 Task: View the current page on responsive dimensions.
Action: Mouse moved to (1280, 33)
Screenshot: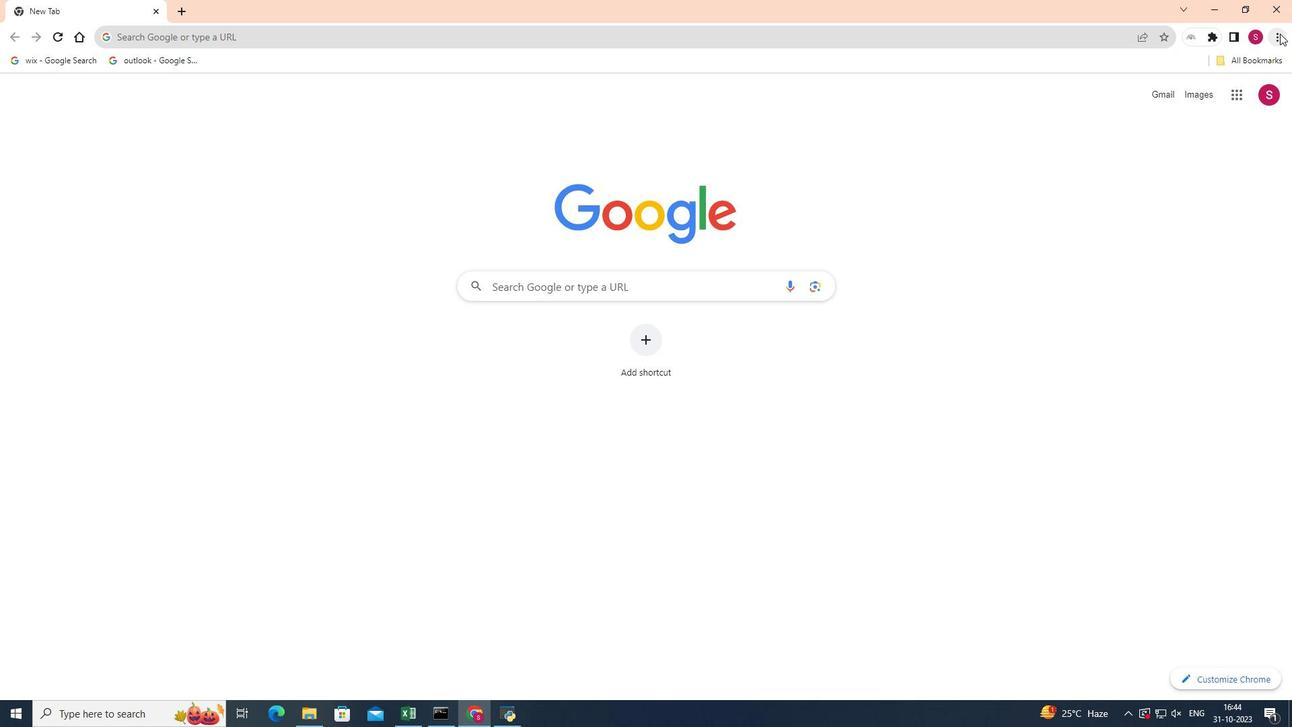 
Action: Mouse pressed left at (1280, 33)
Screenshot: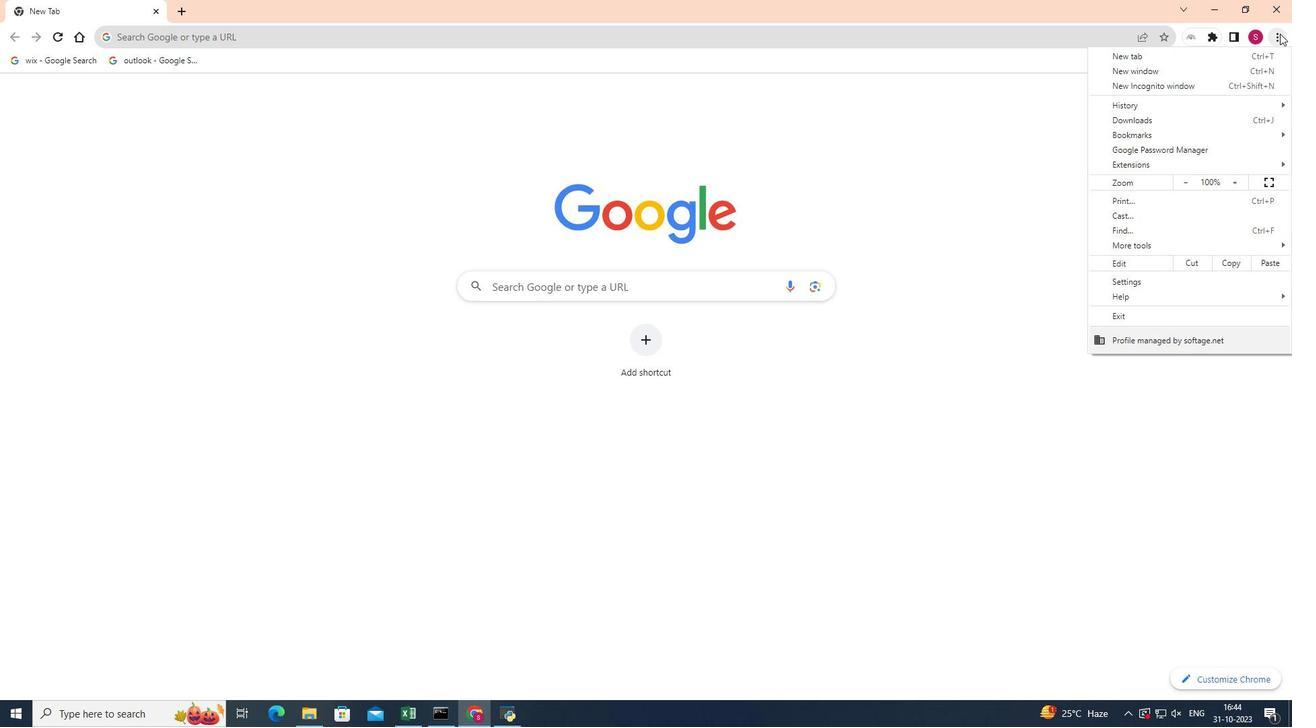 
Action: Mouse moved to (1144, 246)
Screenshot: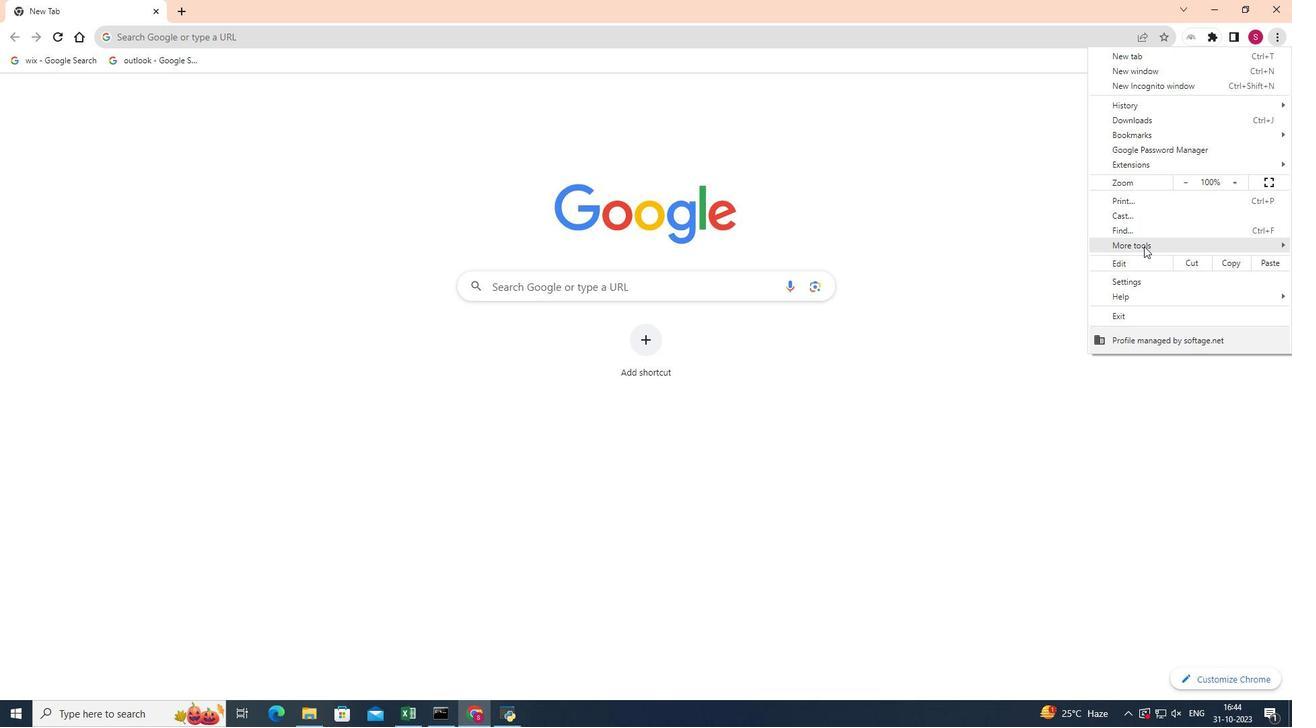 
Action: Mouse pressed left at (1144, 246)
Screenshot: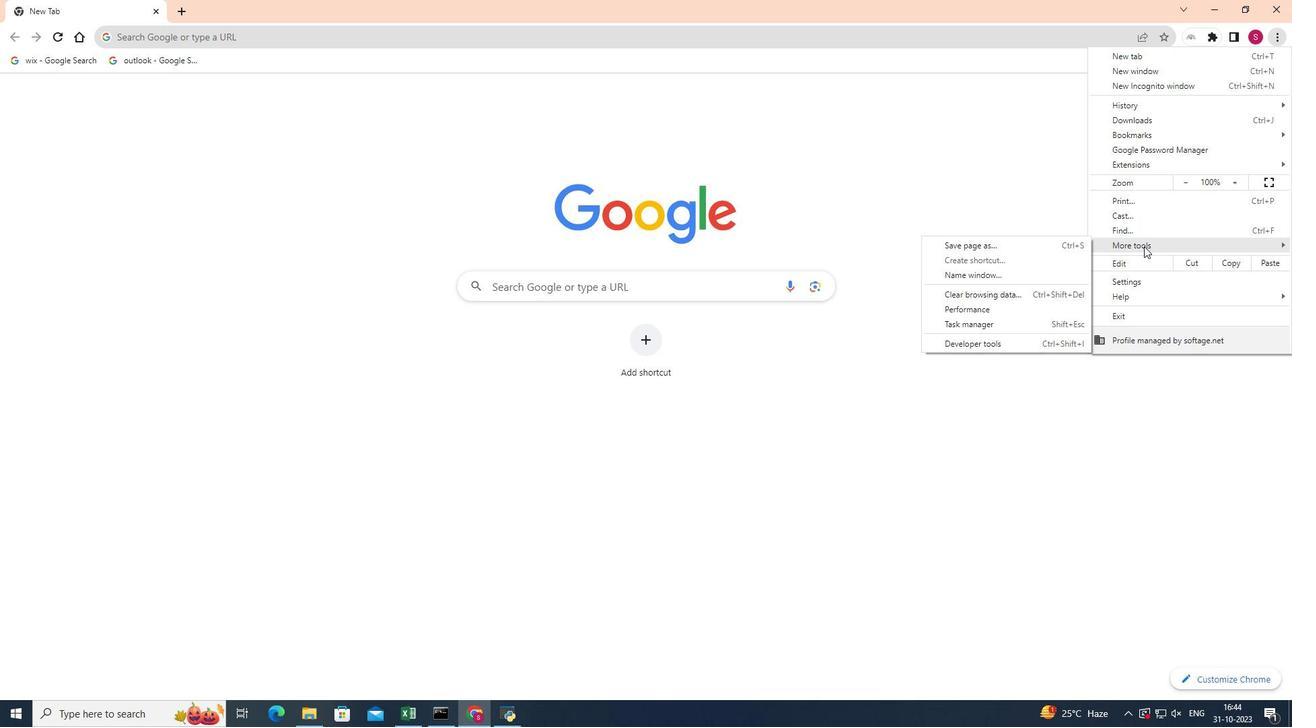 
Action: Mouse moved to (1011, 343)
Screenshot: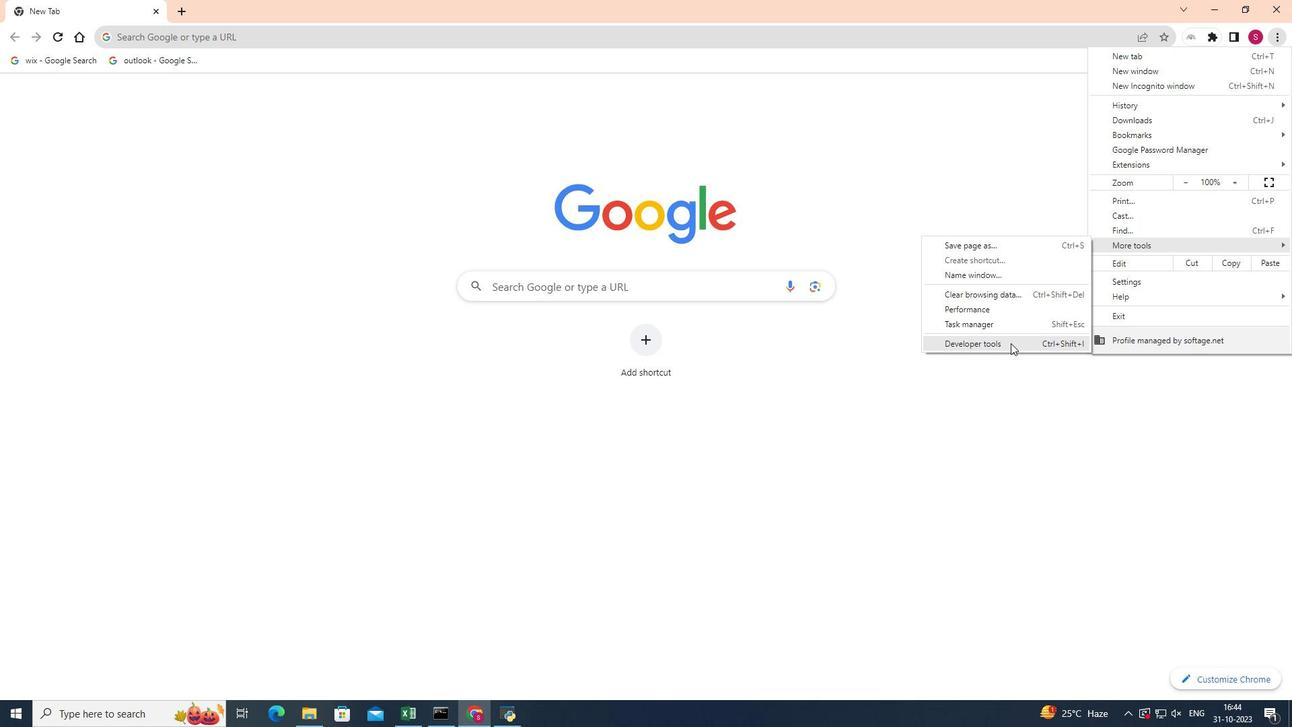 
Action: Mouse pressed left at (1011, 343)
Screenshot: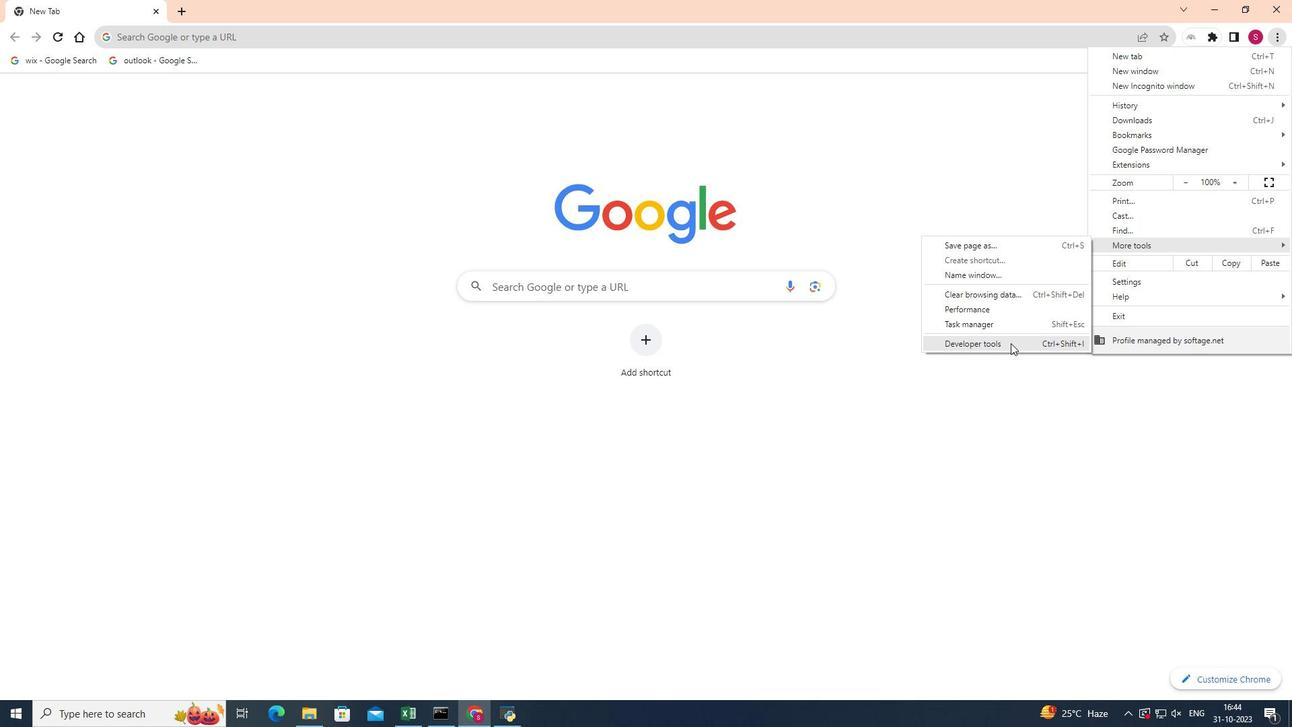
Action: Mouse moved to (950, 79)
Screenshot: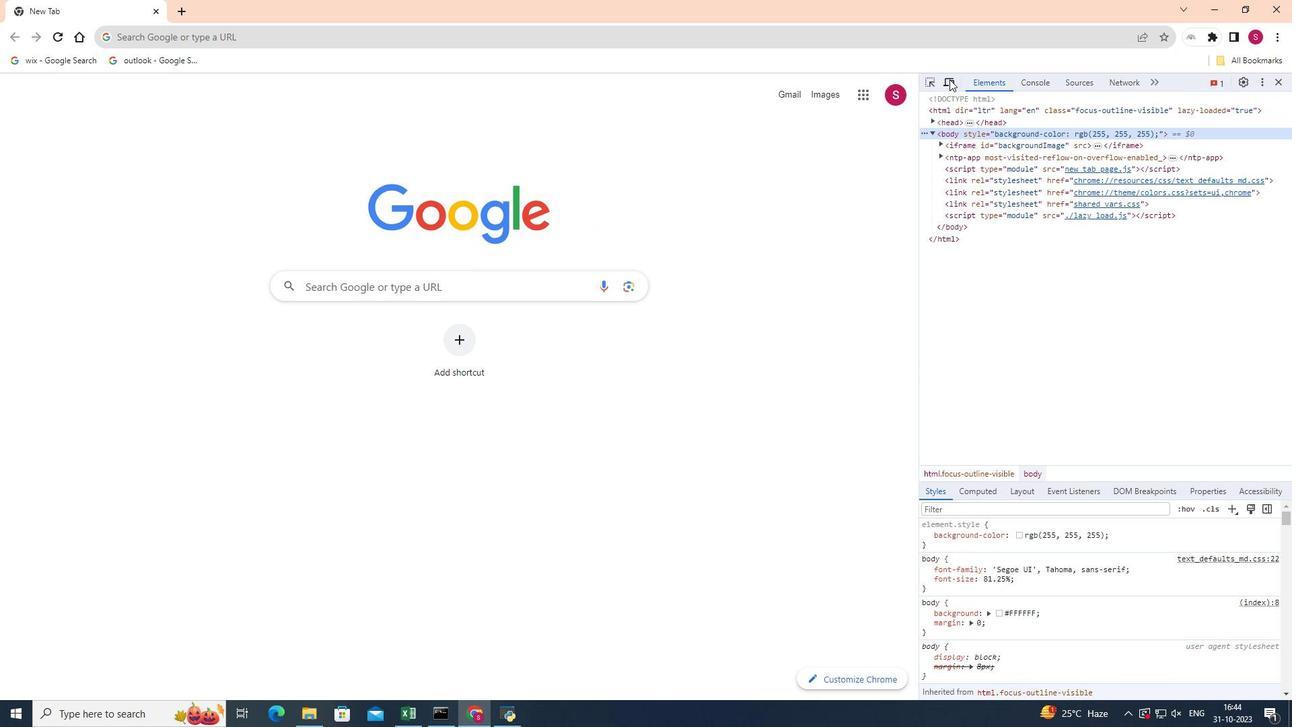 
Action: Mouse pressed left at (950, 79)
Screenshot: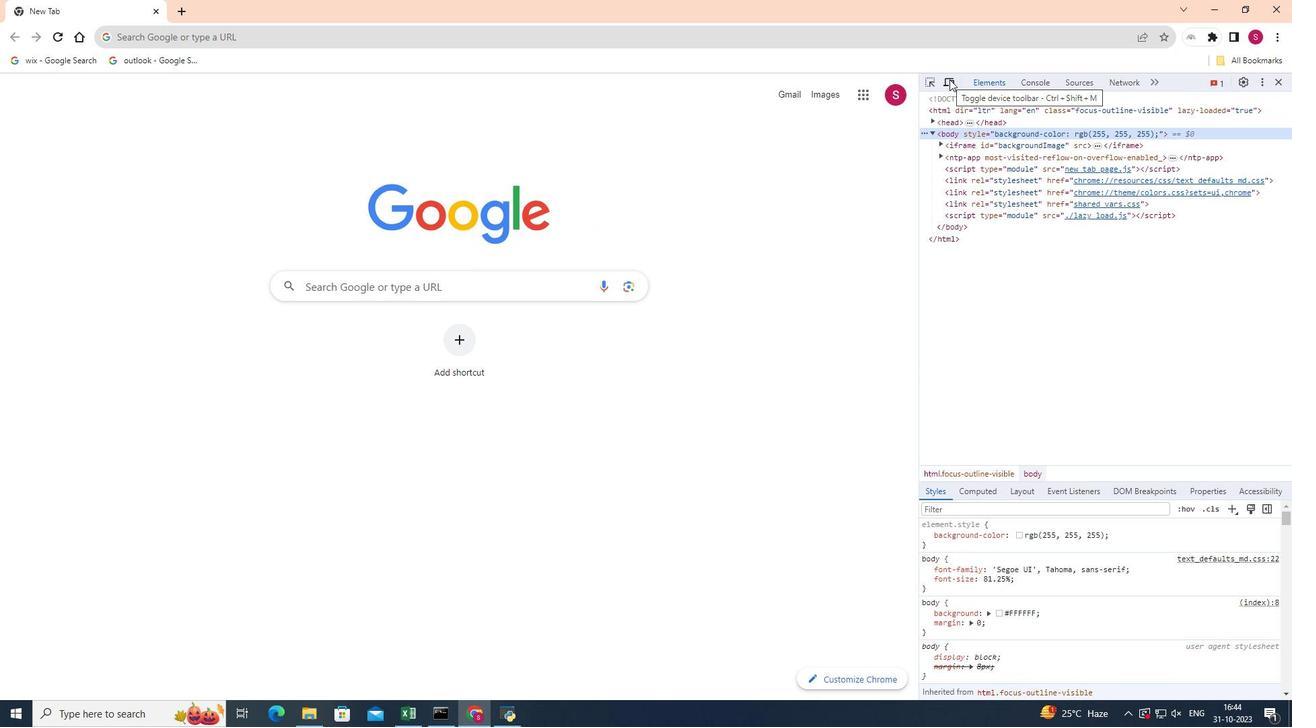 
Action: Mouse moved to (403, 81)
Screenshot: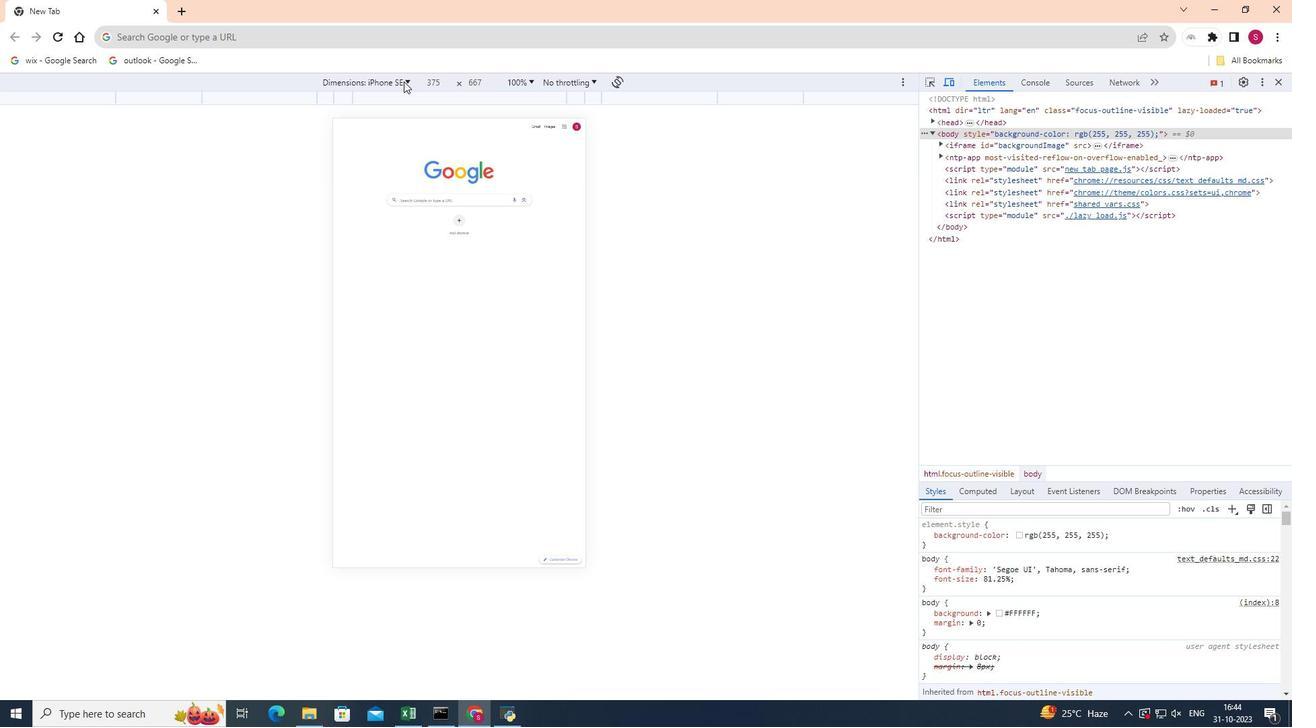 
Action: Mouse pressed left at (403, 81)
Screenshot: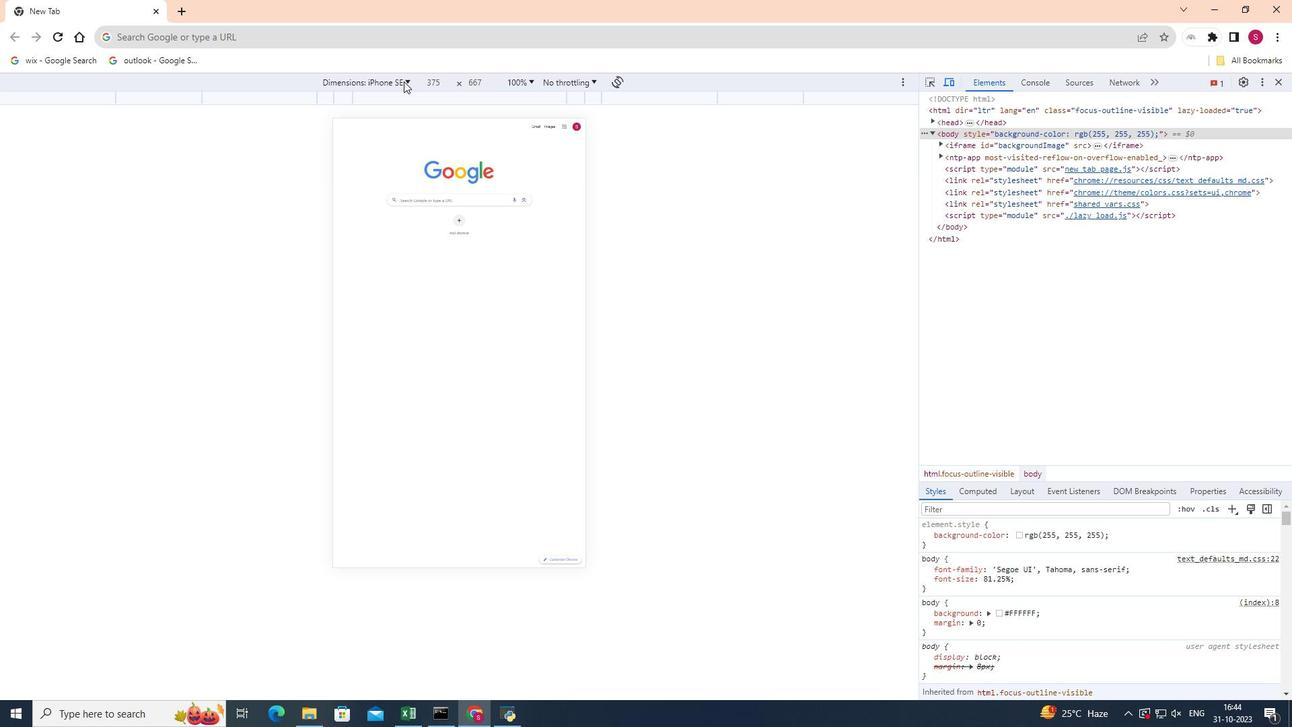
Action: Mouse moved to (393, 100)
Screenshot: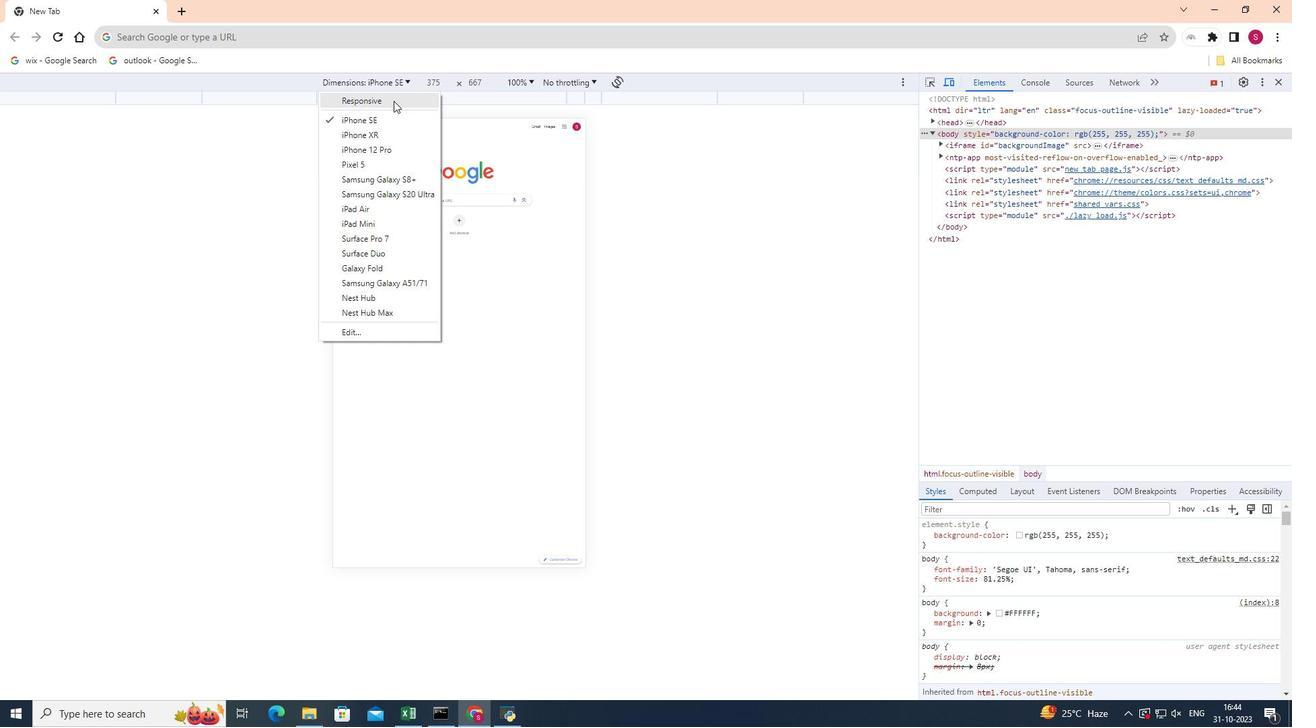 
Action: Mouse pressed left at (393, 100)
Screenshot: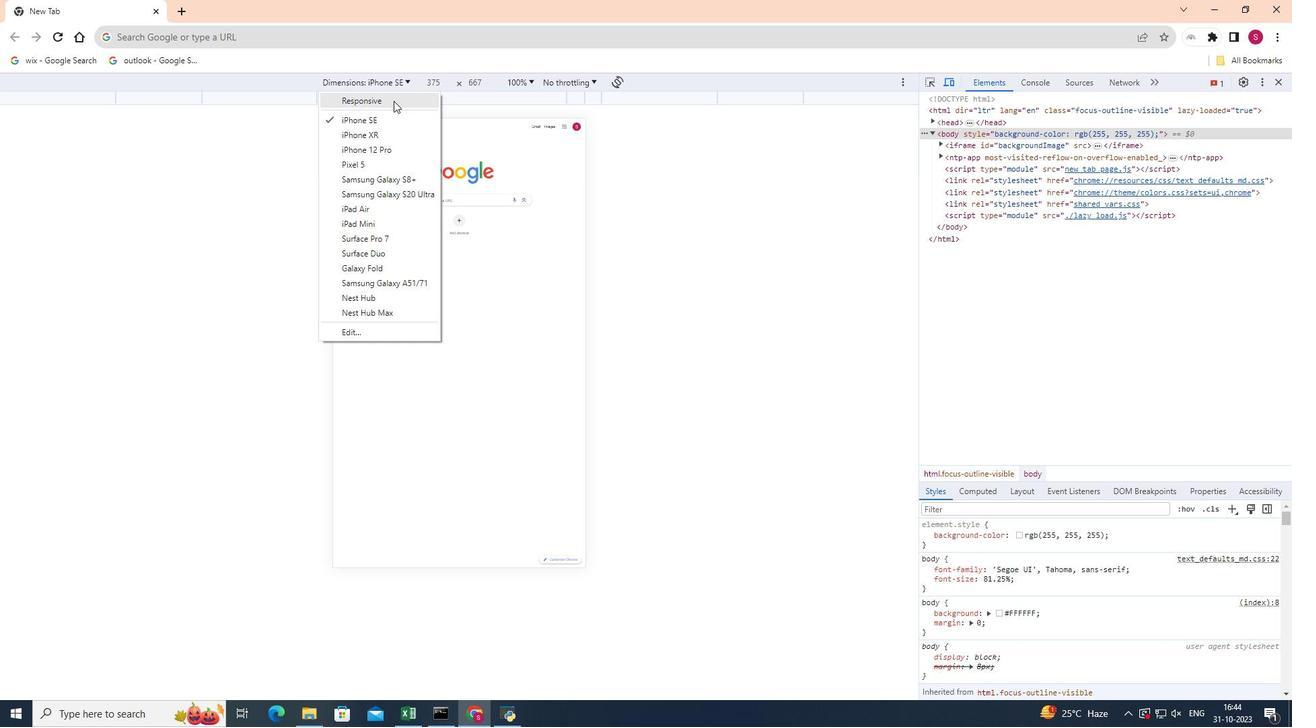 
Action: Mouse moved to (675, 265)
Screenshot: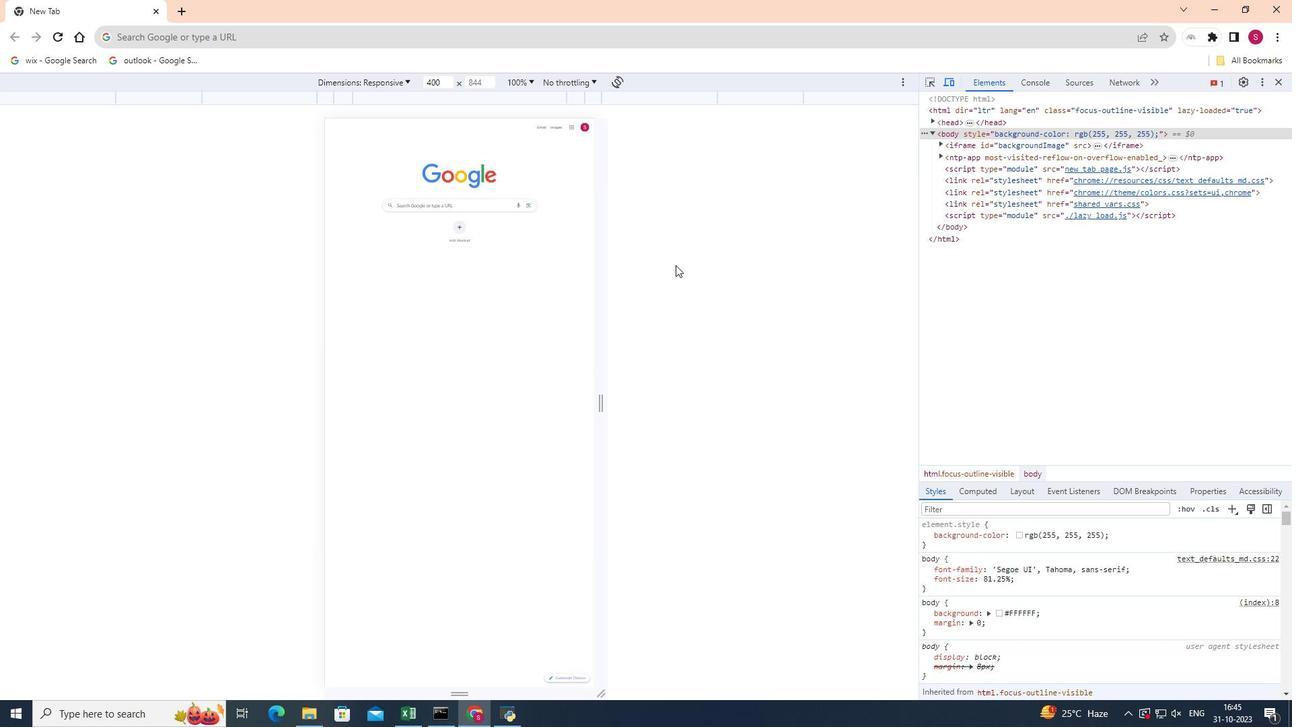 
Action: Mouse scrolled (675, 264) with delta (0, 0)
Screenshot: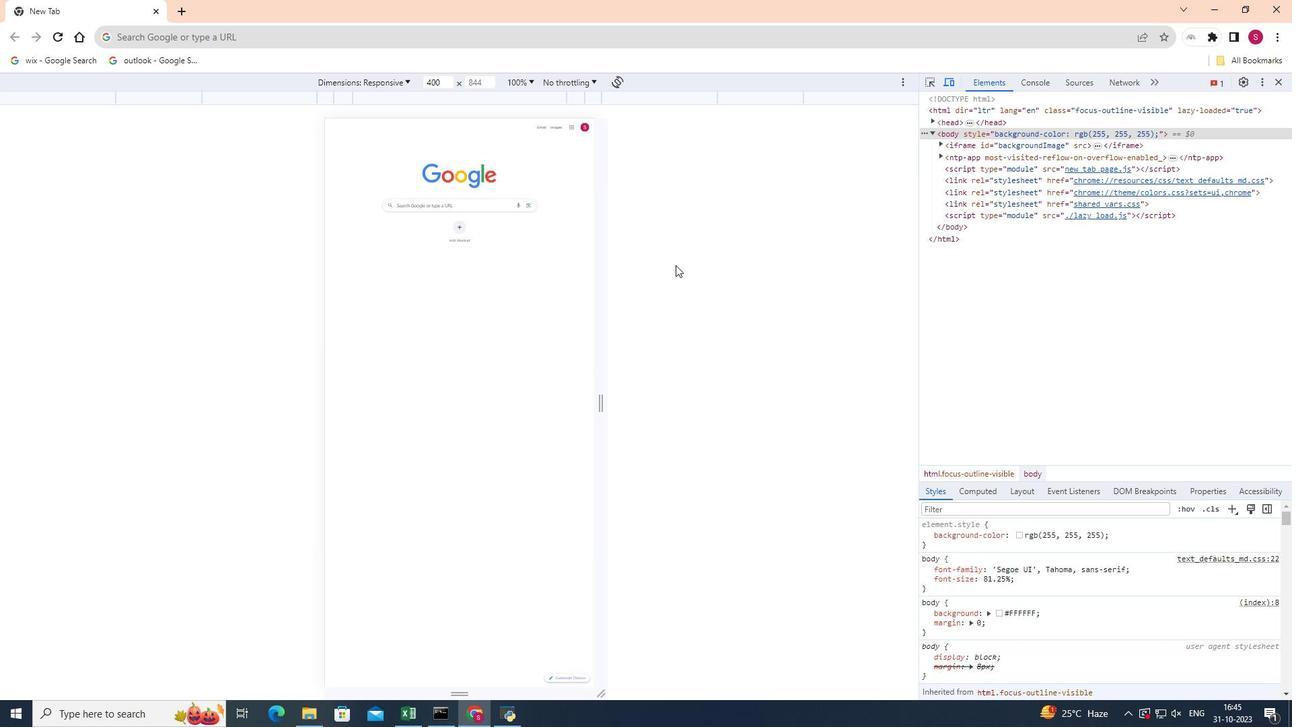 
Action: Mouse scrolled (675, 264) with delta (0, 0)
Screenshot: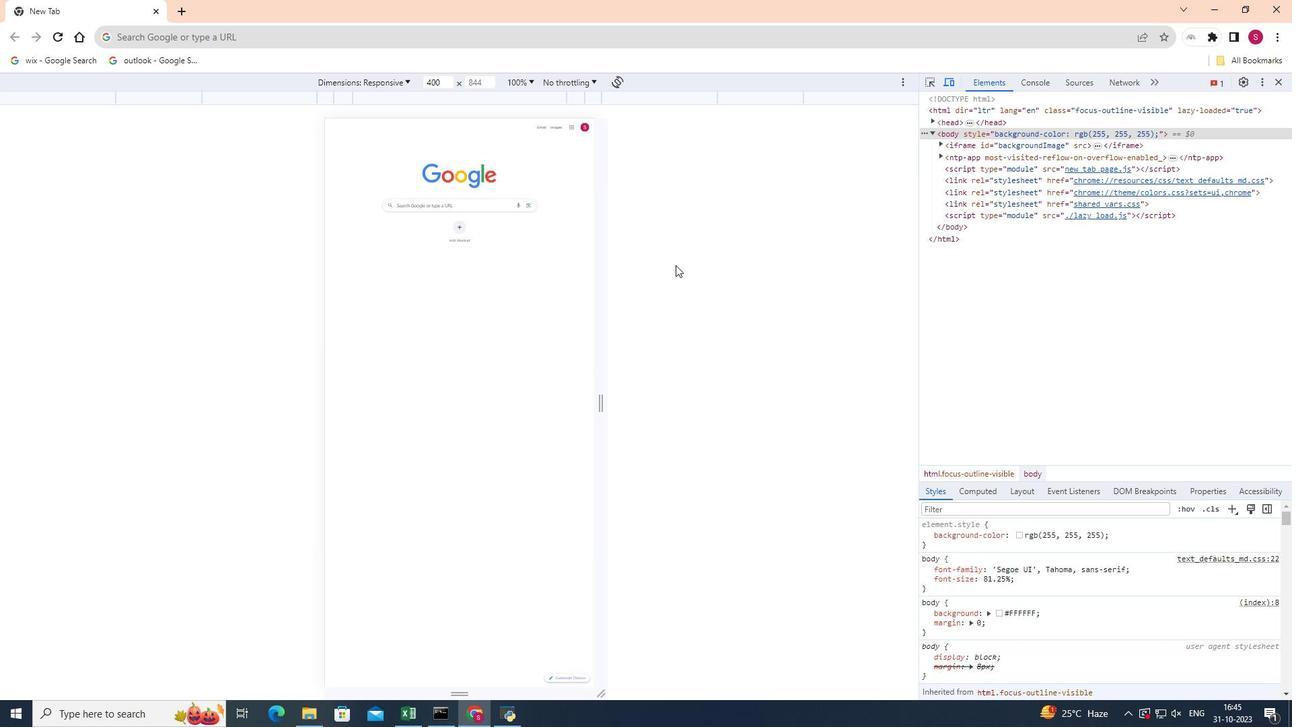 
Action: Mouse moved to (562, 253)
Screenshot: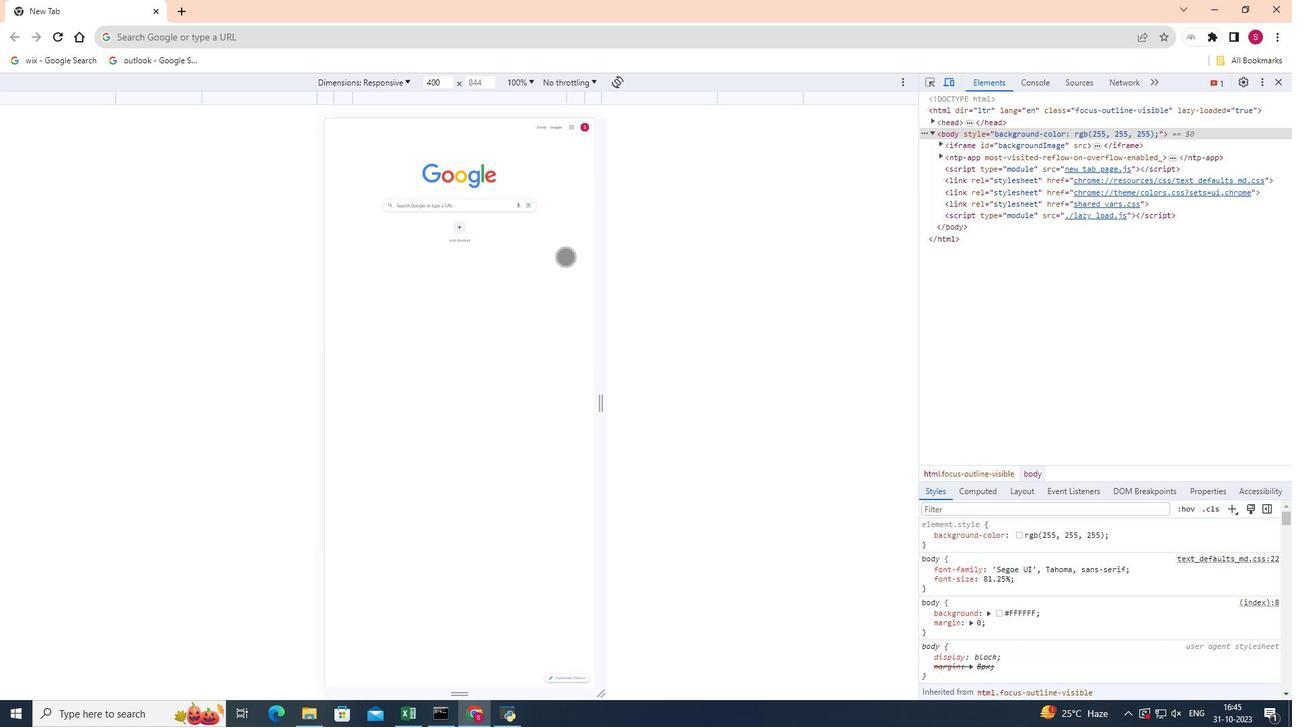 
Action: Mouse scrolled (562, 253) with delta (0, 0)
Screenshot: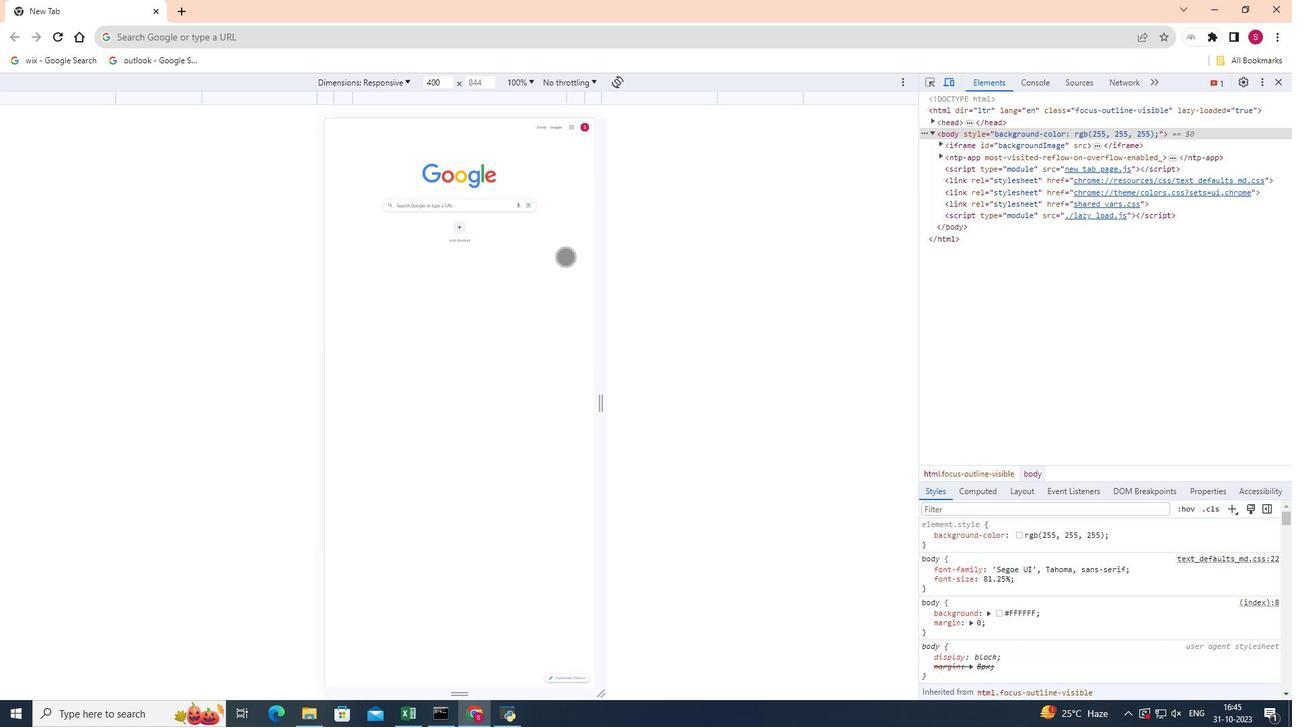 
Action: Mouse scrolled (562, 253) with delta (0, 0)
Screenshot: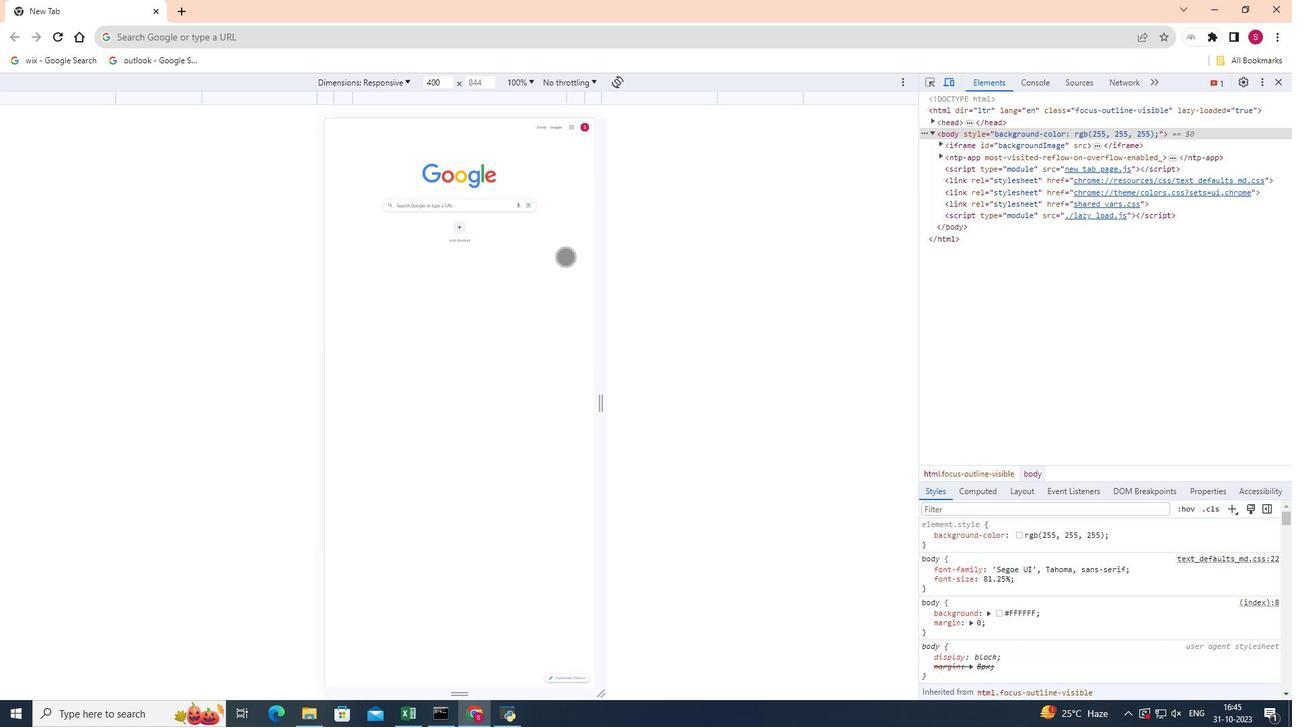 
